 Task: Set the FEC code rate for Cable and satellite reception parameters to 7/8.
Action: Mouse moved to (116, 19)
Screenshot: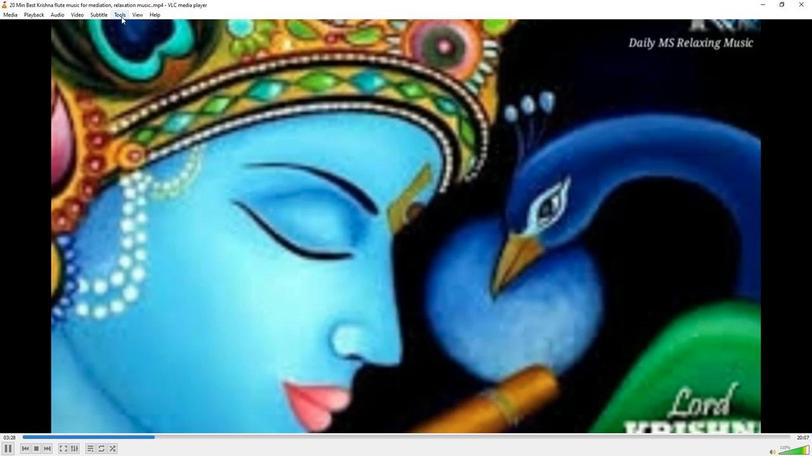 
Action: Mouse pressed left at (116, 19)
Screenshot: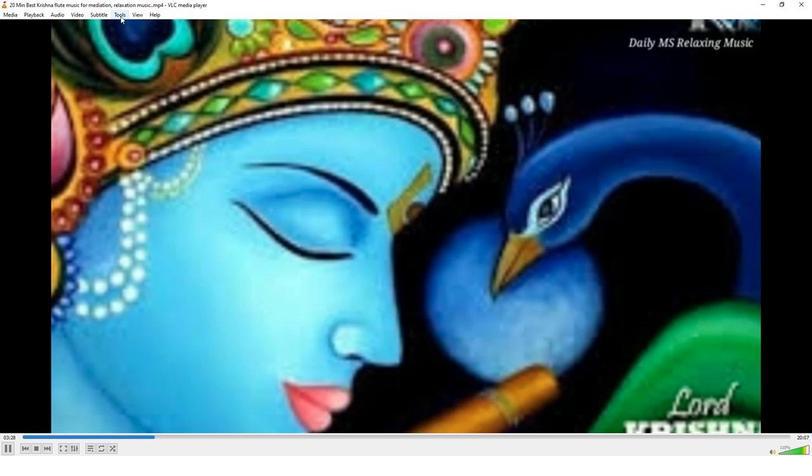 
Action: Mouse moved to (128, 119)
Screenshot: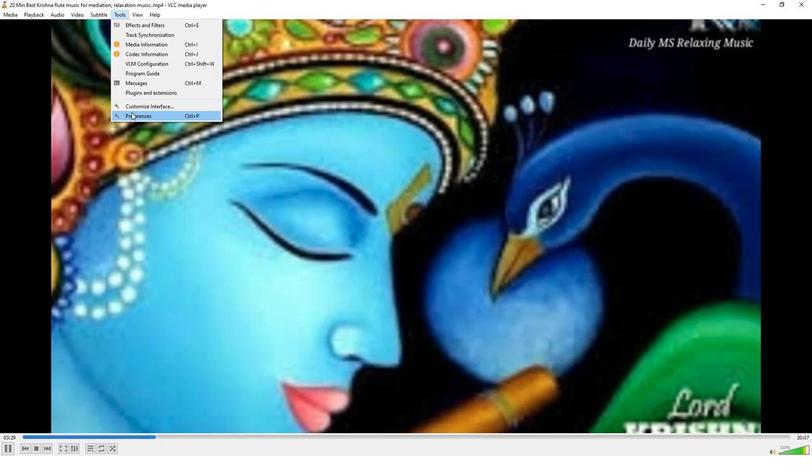 
Action: Mouse pressed left at (128, 119)
Screenshot: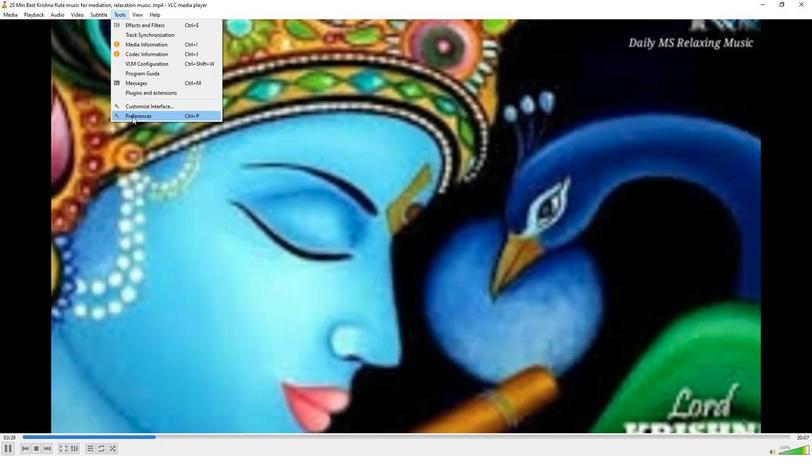 
Action: Mouse moved to (265, 373)
Screenshot: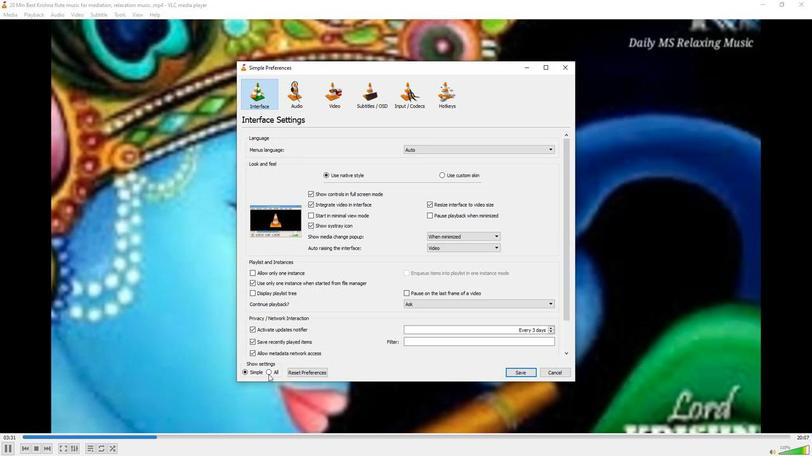 
Action: Mouse pressed left at (265, 373)
Screenshot: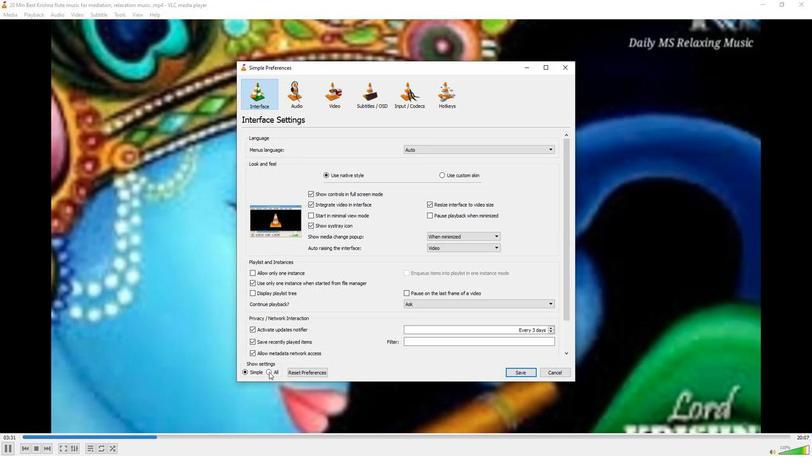 
Action: Mouse moved to (254, 232)
Screenshot: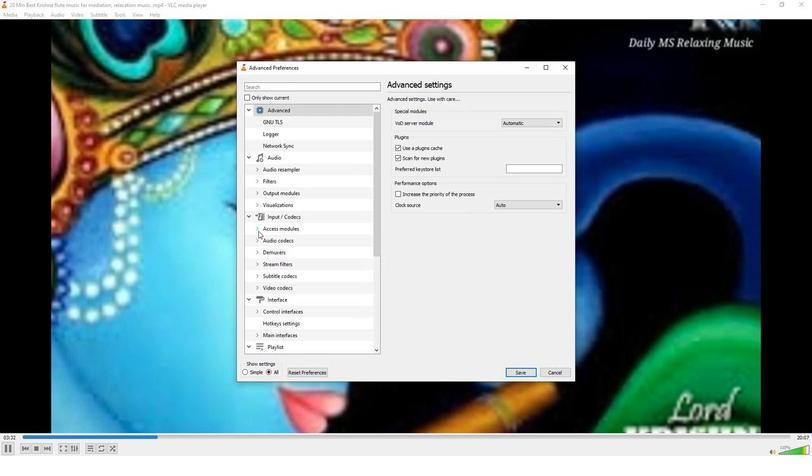 
Action: Mouse pressed left at (254, 232)
Screenshot: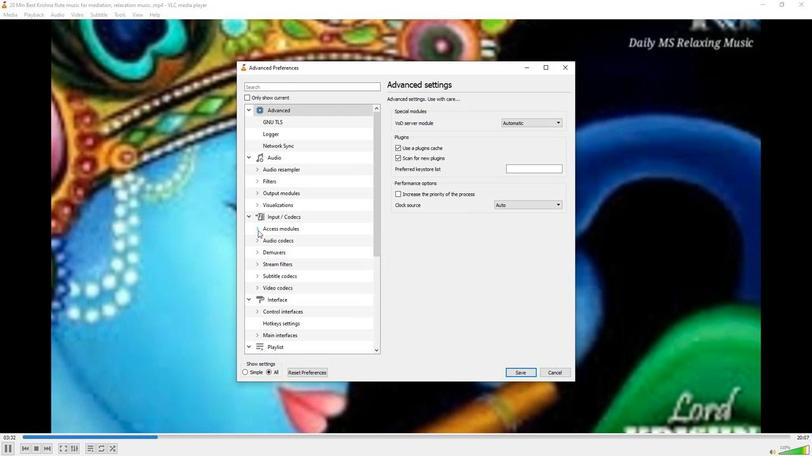 
Action: Mouse moved to (269, 302)
Screenshot: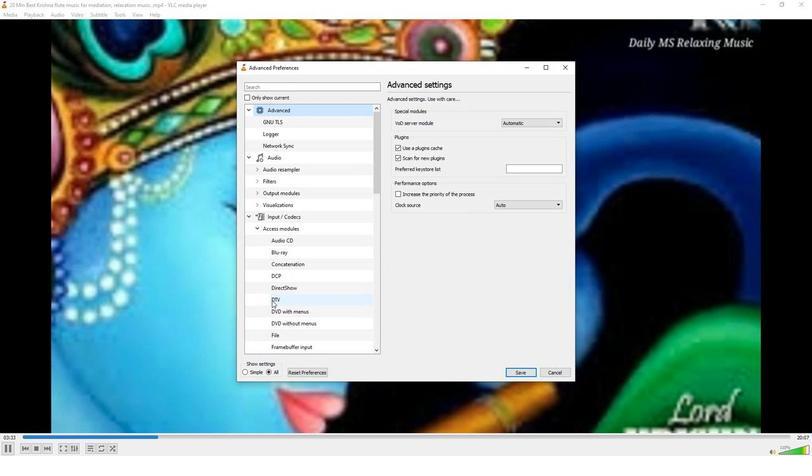 
Action: Mouse pressed left at (269, 302)
Screenshot: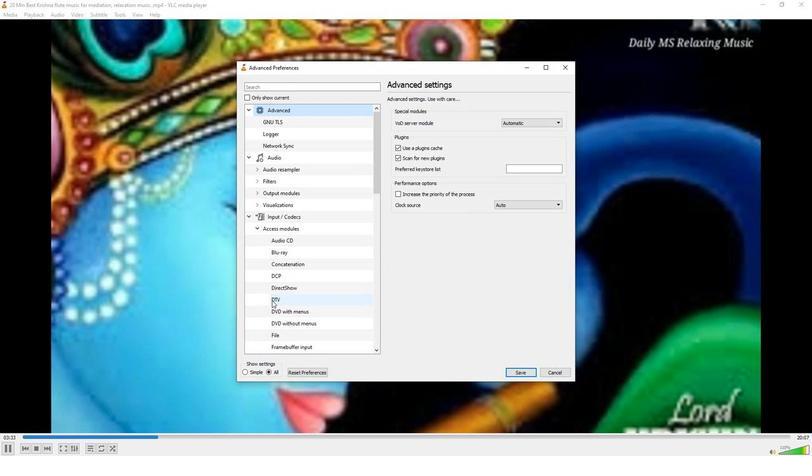 
Action: Mouse moved to (451, 315)
Screenshot: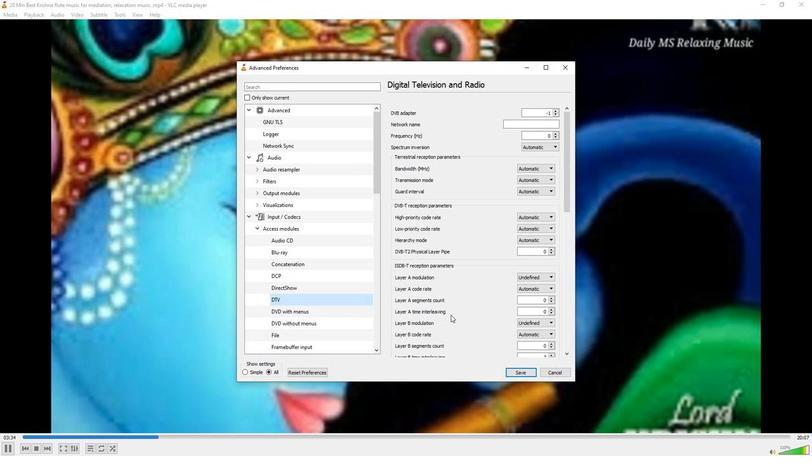 
Action: Mouse scrolled (451, 315) with delta (0, 0)
Screenshot: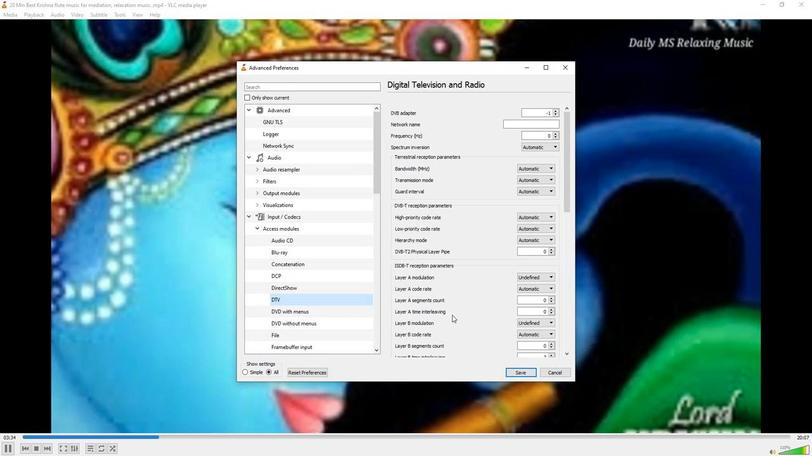 
Action: Mouse scrolled (451, 315) with delta (0, 0)
Screenshot: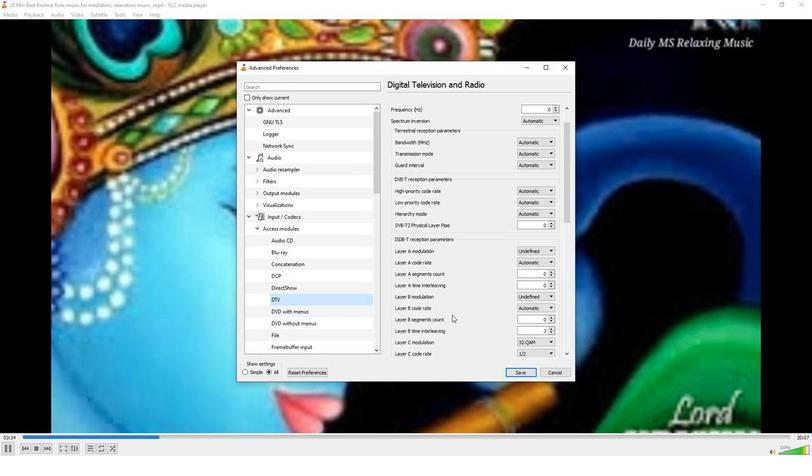 
Action: Mouse scrolled (451, 315) with delta (0, 0)
Screenshot: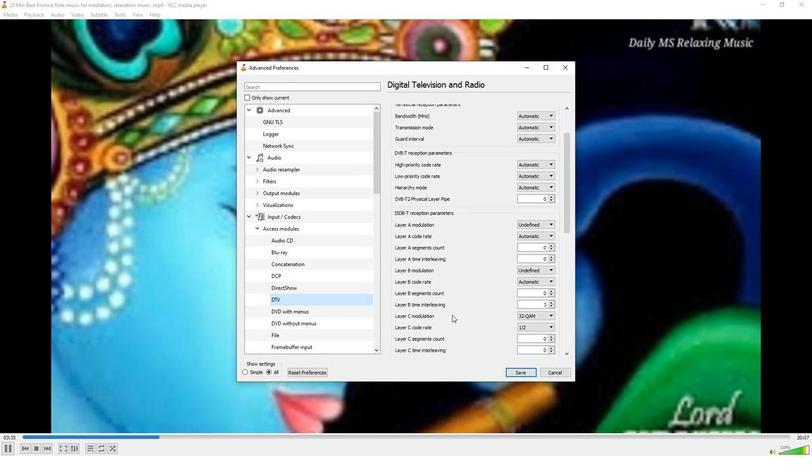 
Action: Mouse scrolled (451, 315) with delta (0, 0)
Screenshot: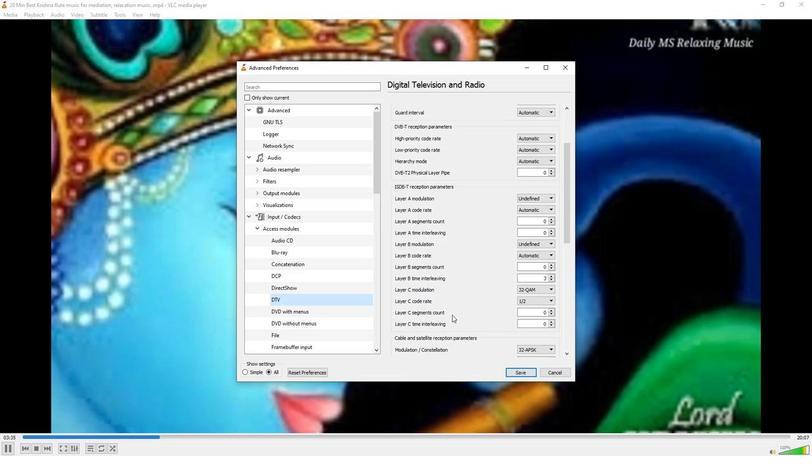 
Action: Mouse scrolled (451, 315) with delta (0, 0)
Screenshot: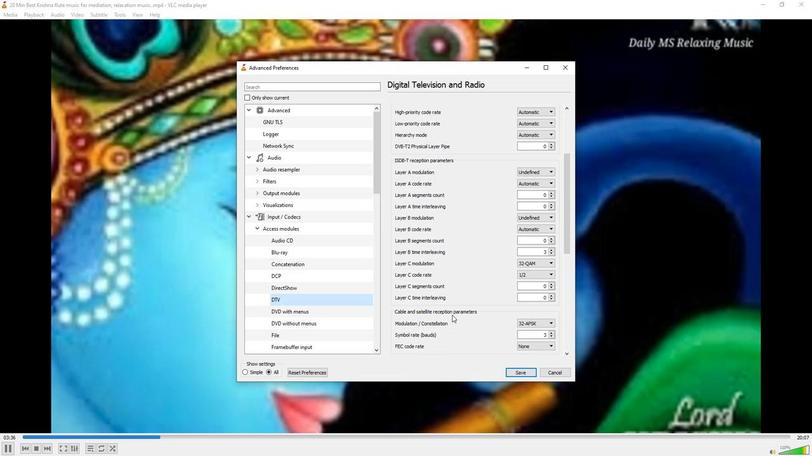 
Action: Mouse scrolled (451, 315) with delta (0, 0)
Screenshot: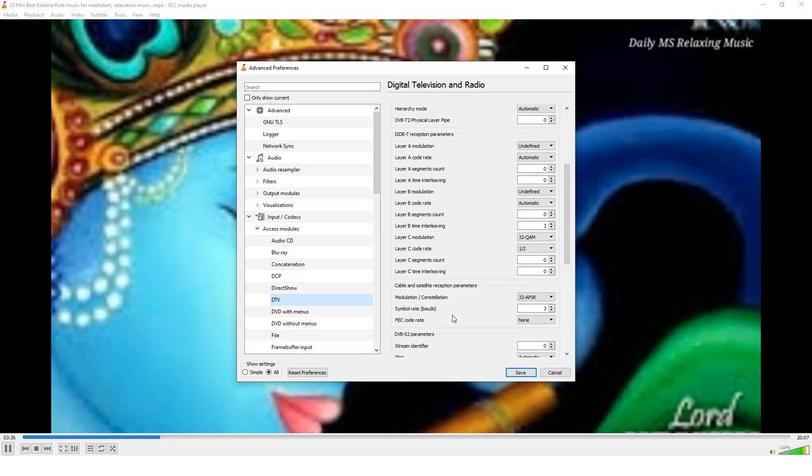 
Action: Mouse moved to (530, 293)
Screenshot: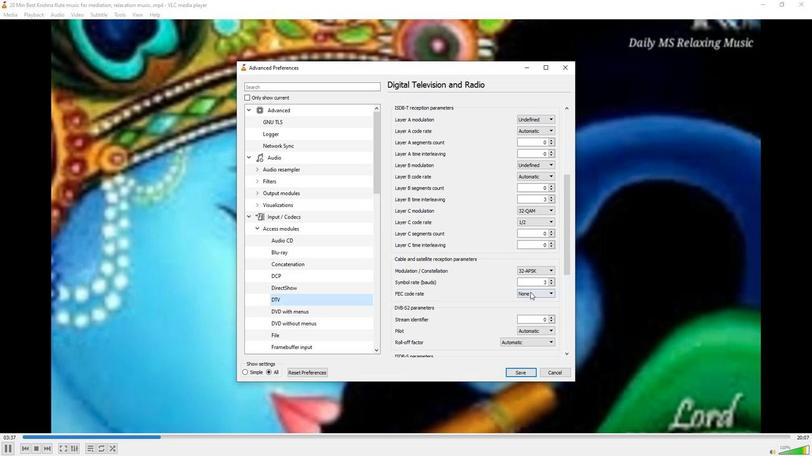
Action: Mouse pressed left at (530, 293)
Screenshot: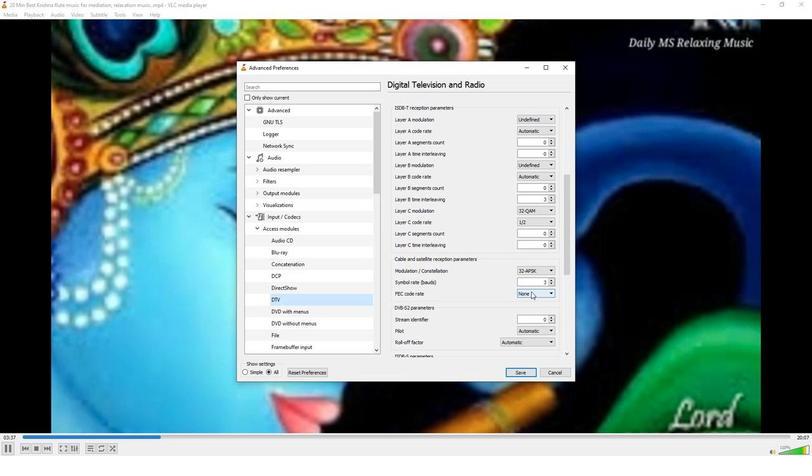 
Action: Mouse moved to (534, 350)
Screenshot: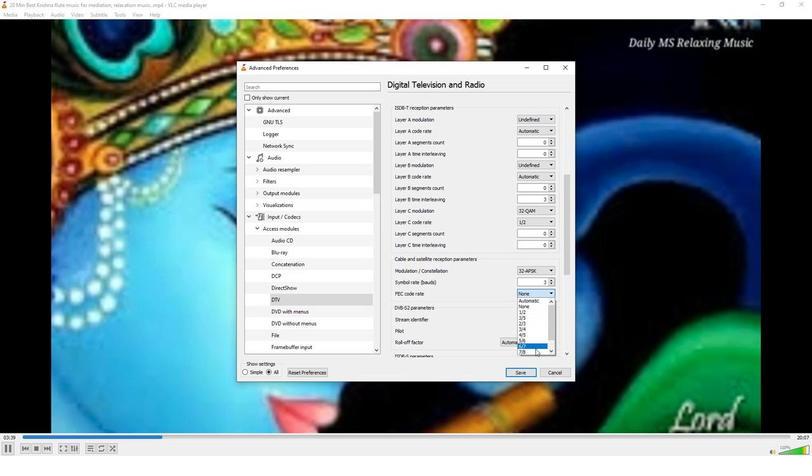 
Action: Mouse pressed left at (534, 350)
Screenshot: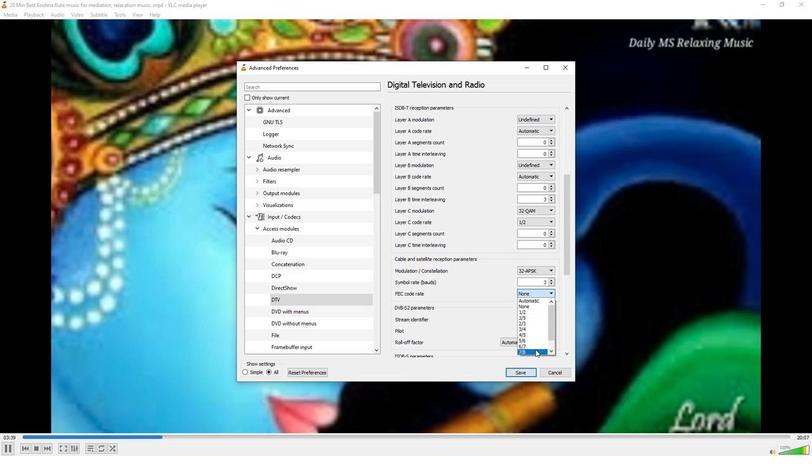 
Action: Mouse moved to (486, 324)
Screenshot: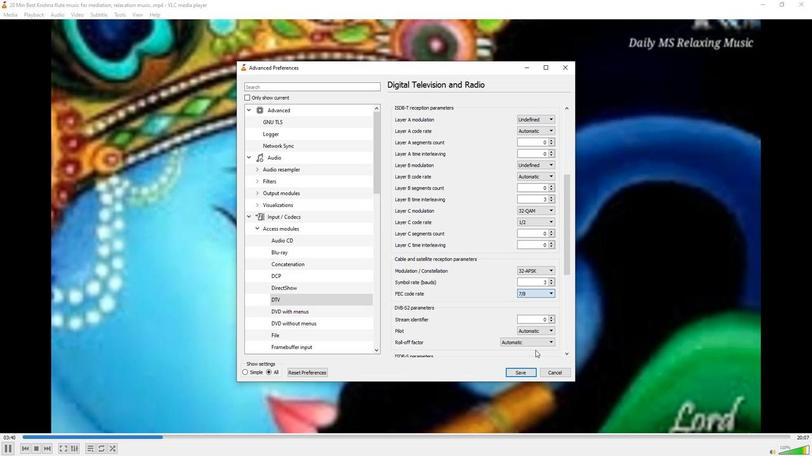 
